 Task: Create in the project TriumphTech in Backlog an issue 'Develop a new tool for automated testing of blockchain applications', assign it to team member softage.1@softage.net and change the status to IN PROGRESS.
Action: Mouse moved to (87, 183)
Screenshot: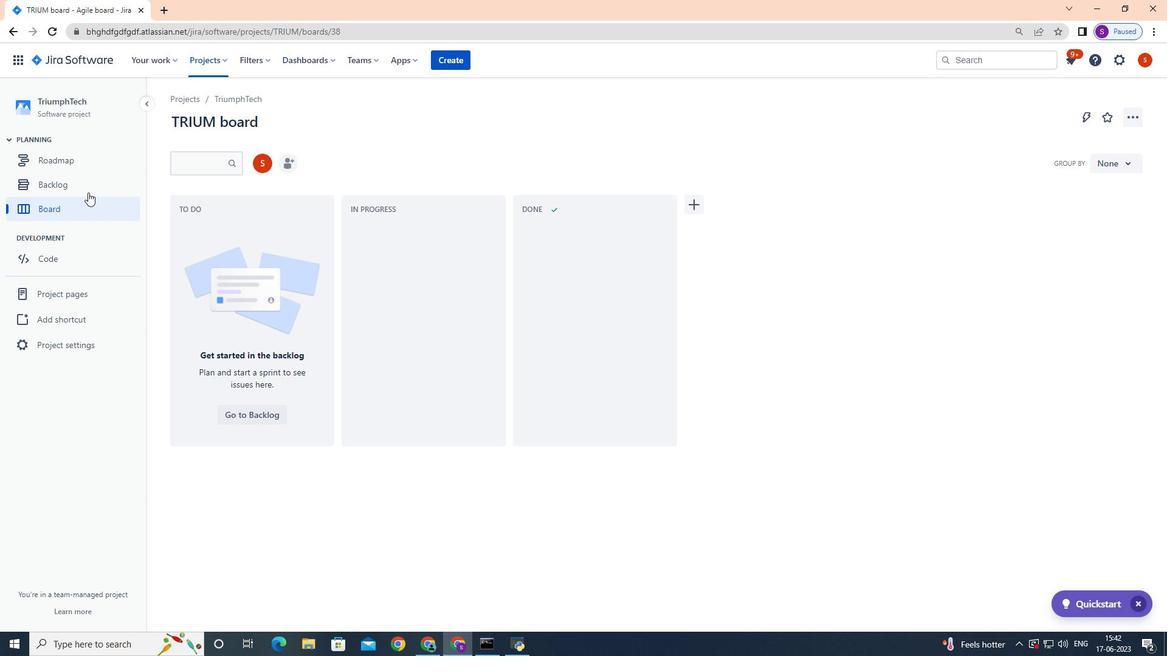 
Action: Mouse pressed left at (87, 183)
Screenshot: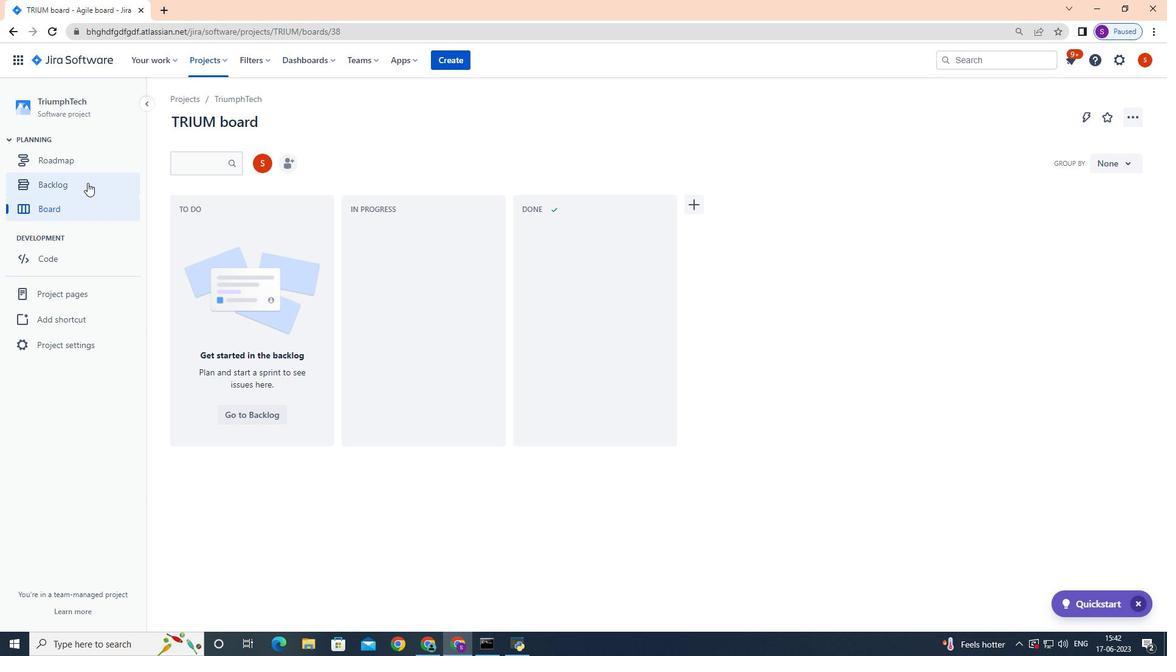 
Action: Mouse moved to (358, 524)
Screenshot: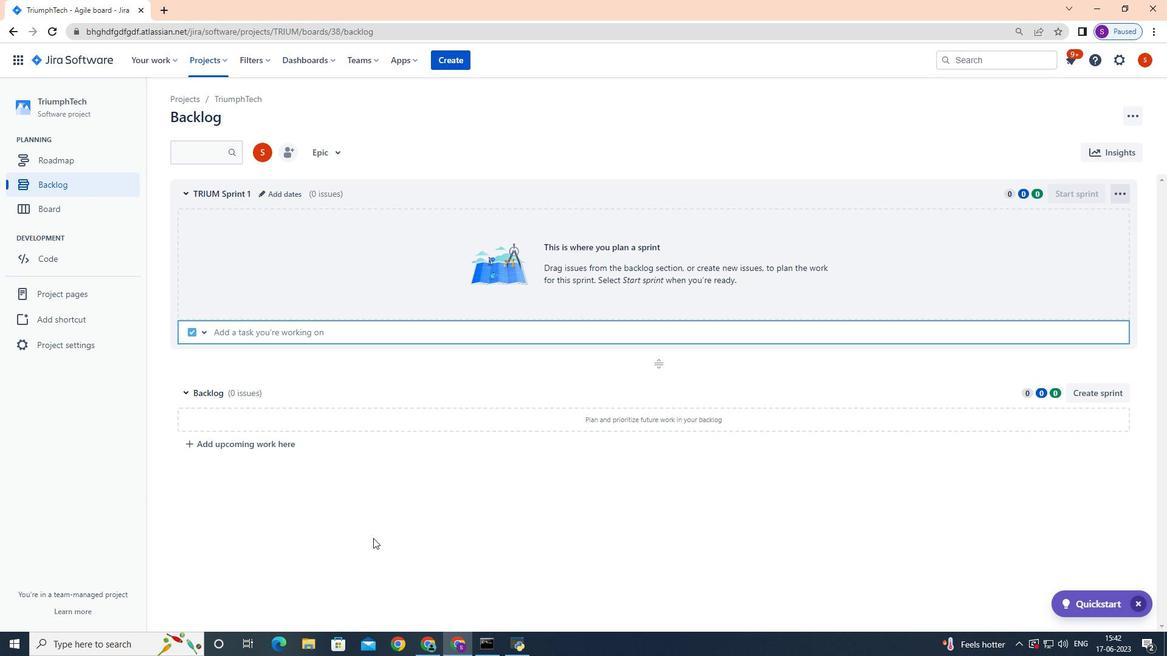 
Action: Mouse pressed left at (358, 524)
Screenshot: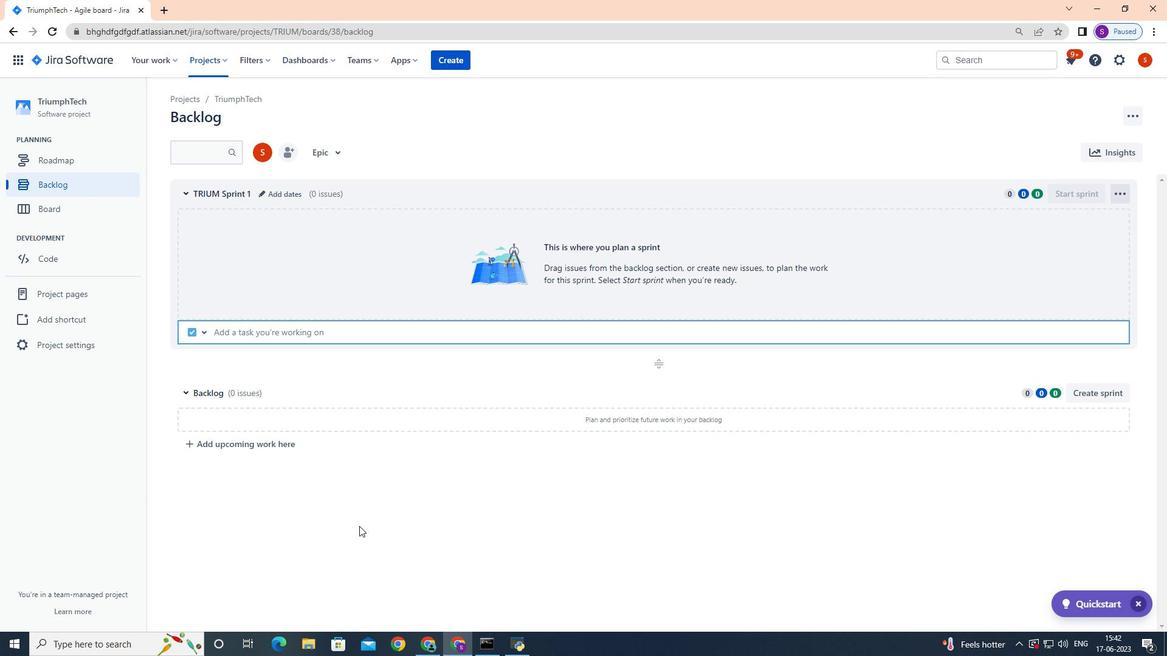 
Action: Mouse moved to (237, 331)
Screenshot: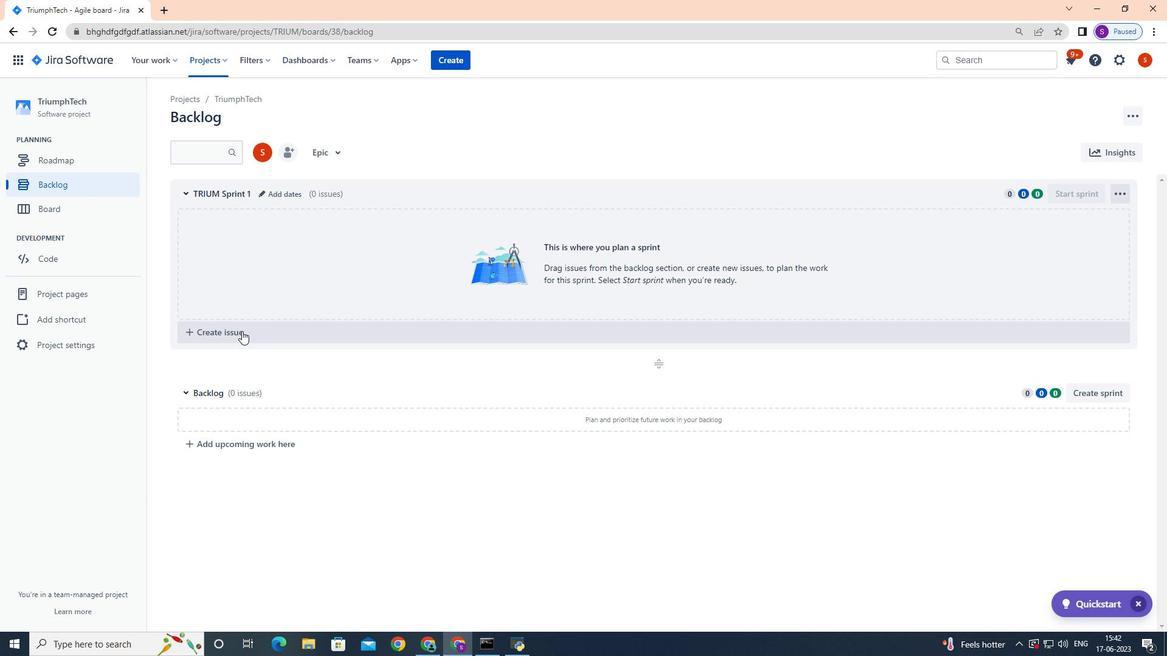 
Action: Mouse pressed left at (237, 331)
Screenshot: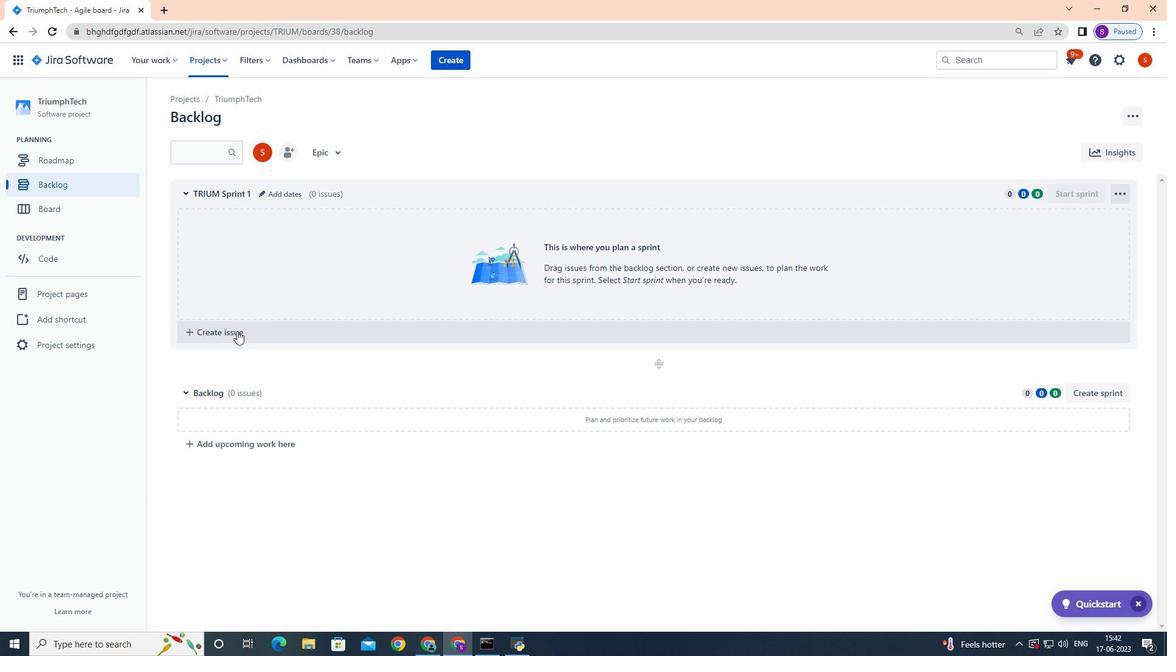 
Action: Key pressed <Key.shift>Develop<Key.space>a<Key.space>new<Key.space>tool<Key.space>for<Key.space>automated<Key.space>testing<Key.space>of<Key.space>blockchain<Key.space>application<Key.enter>
Screenshot: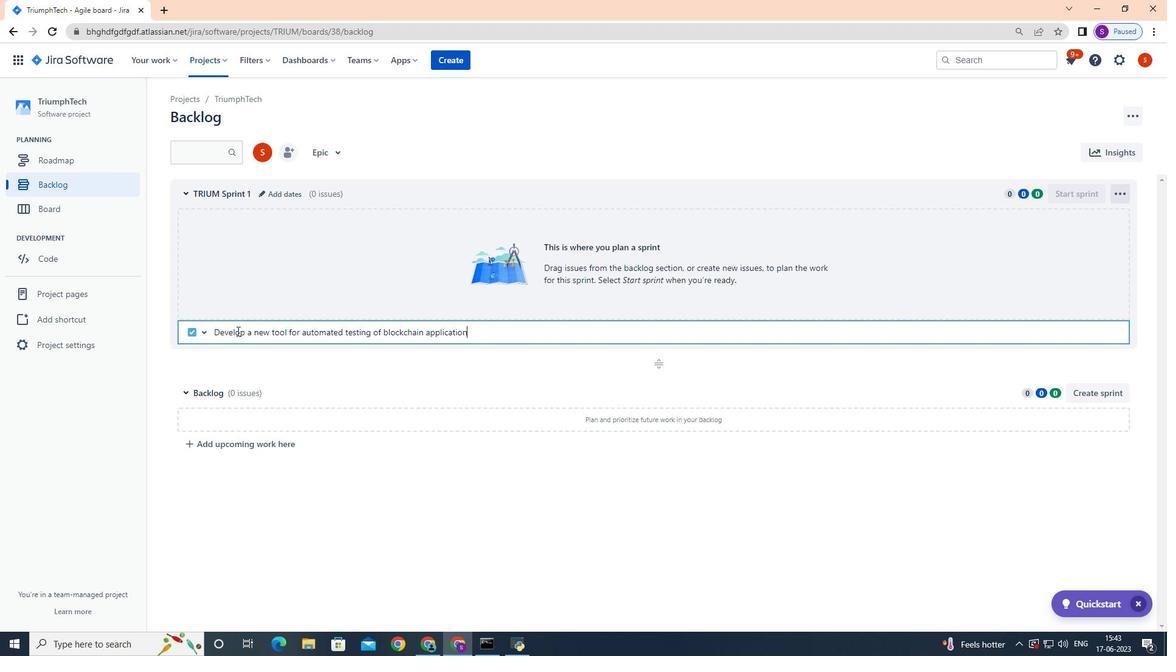 
Action: Mouse moved to (1093, 217)
Screenshot: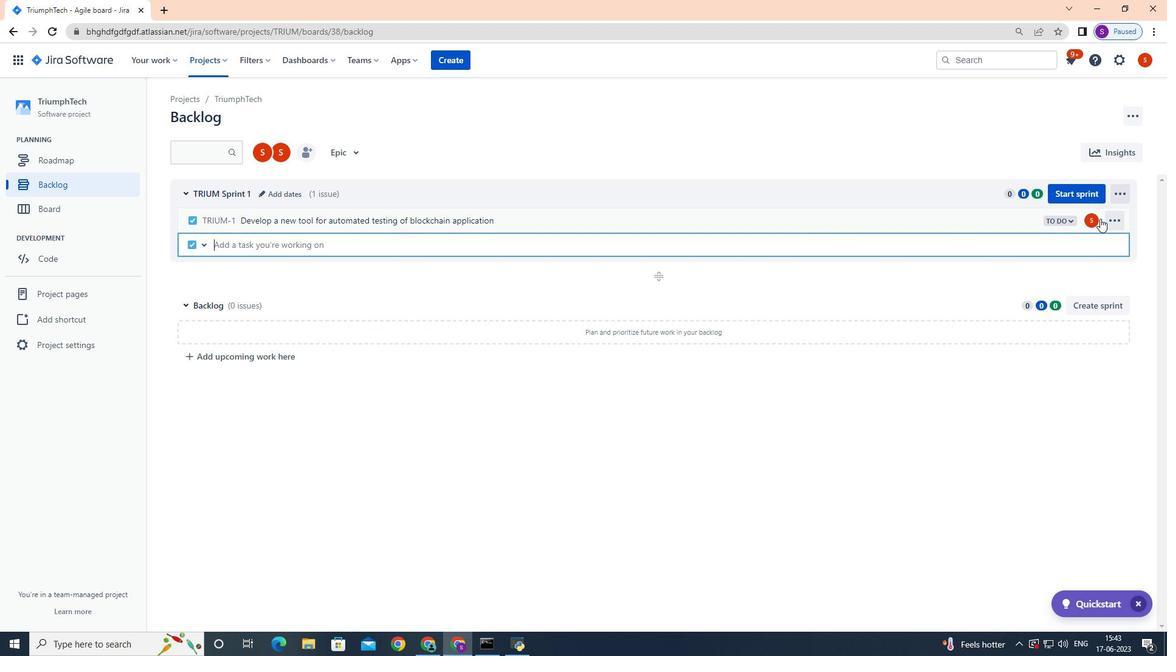 
Action: Mouse pressed left at (1093, 217)
Screenshot: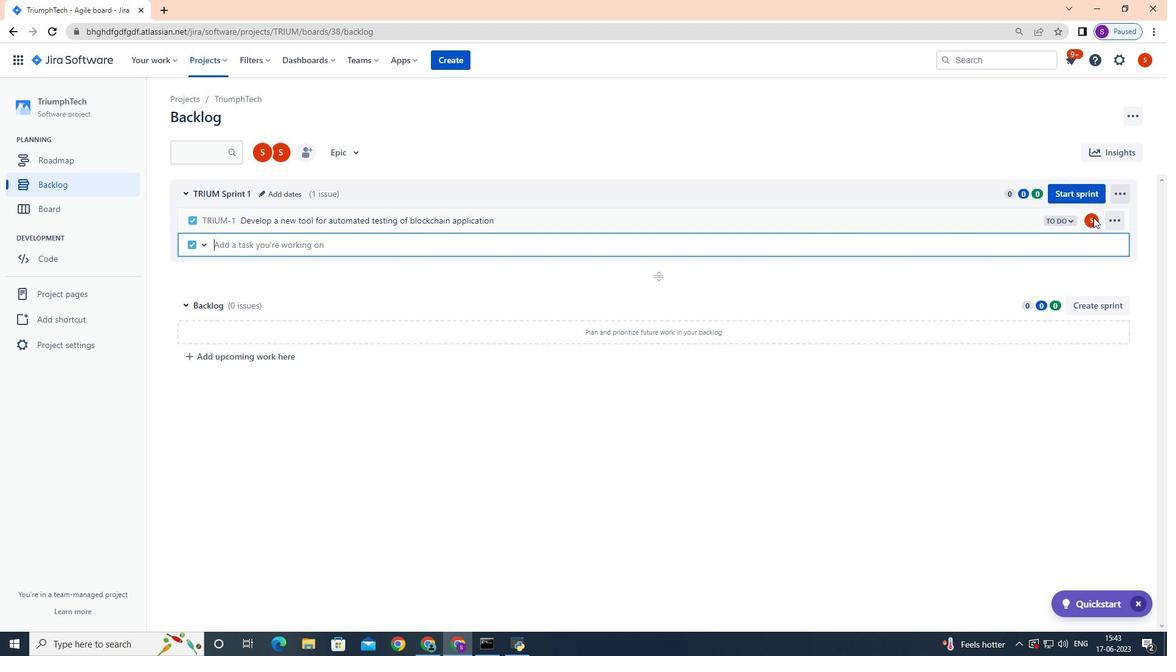 
Action: Mouse moved to (1093, 217)
Screenshot: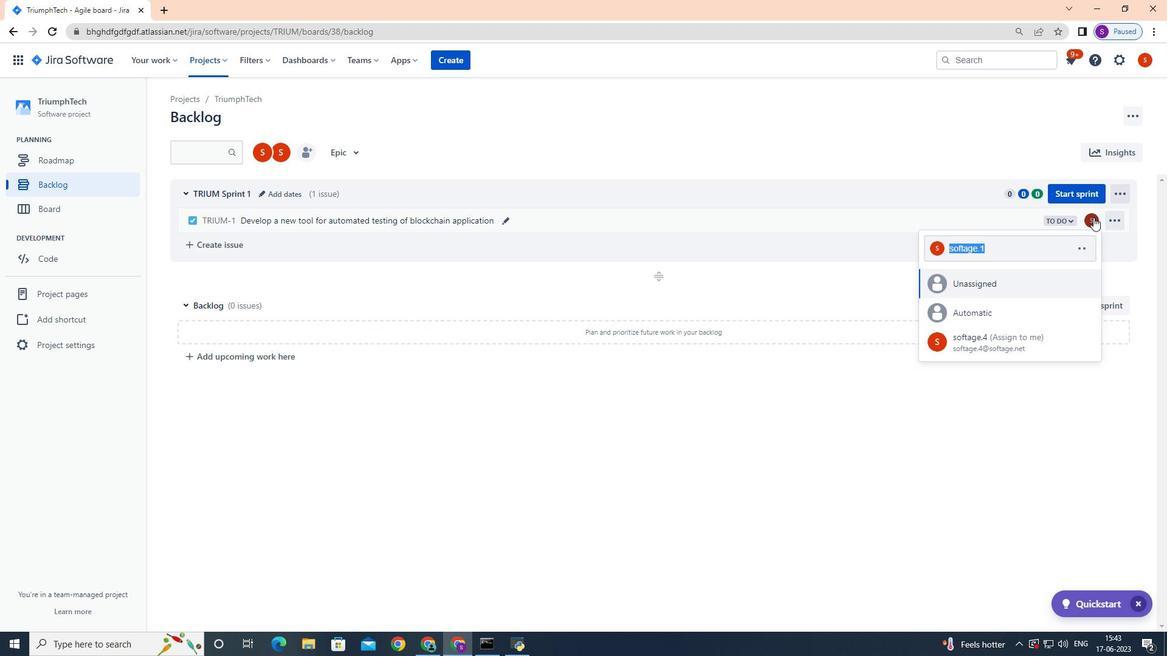 
Action: Key pressed softage.1
Screenshot: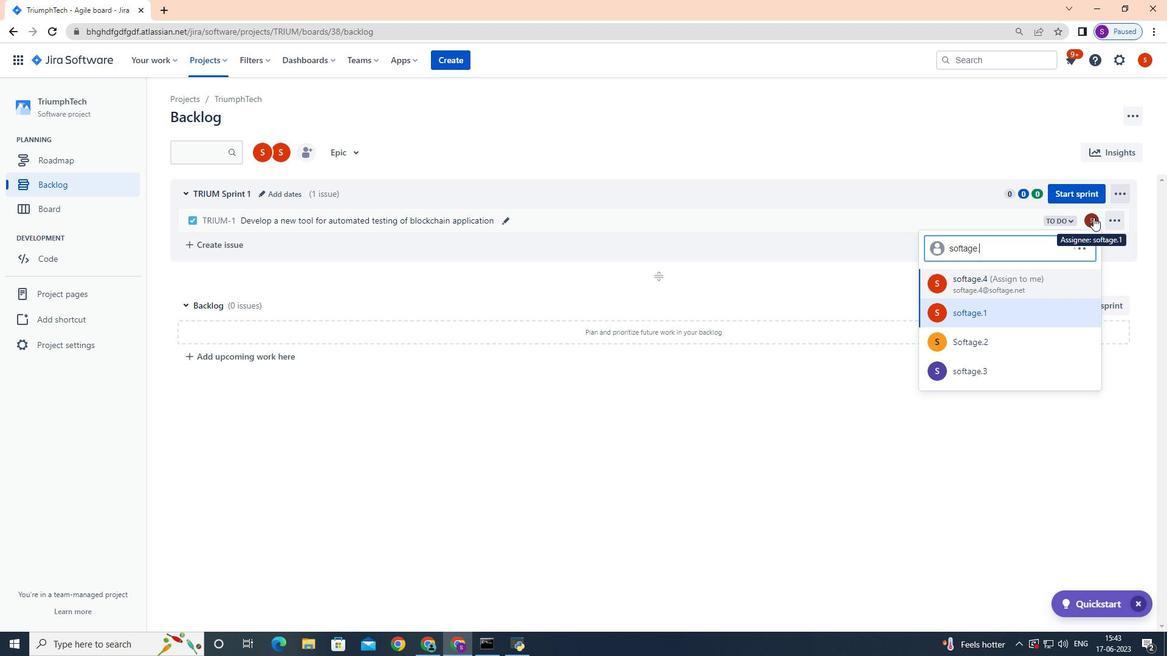 
Action: Mouse moved to (999, 311)
Screenshot: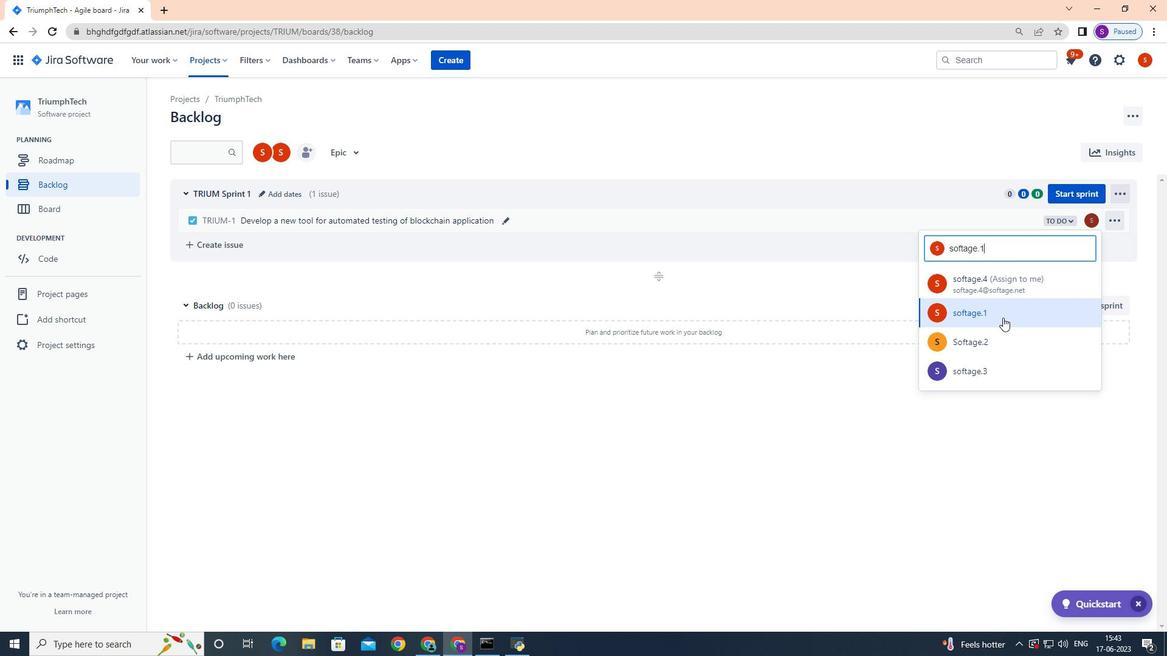 
Action: Mouse pressed left at (999, 311)
Screenshot: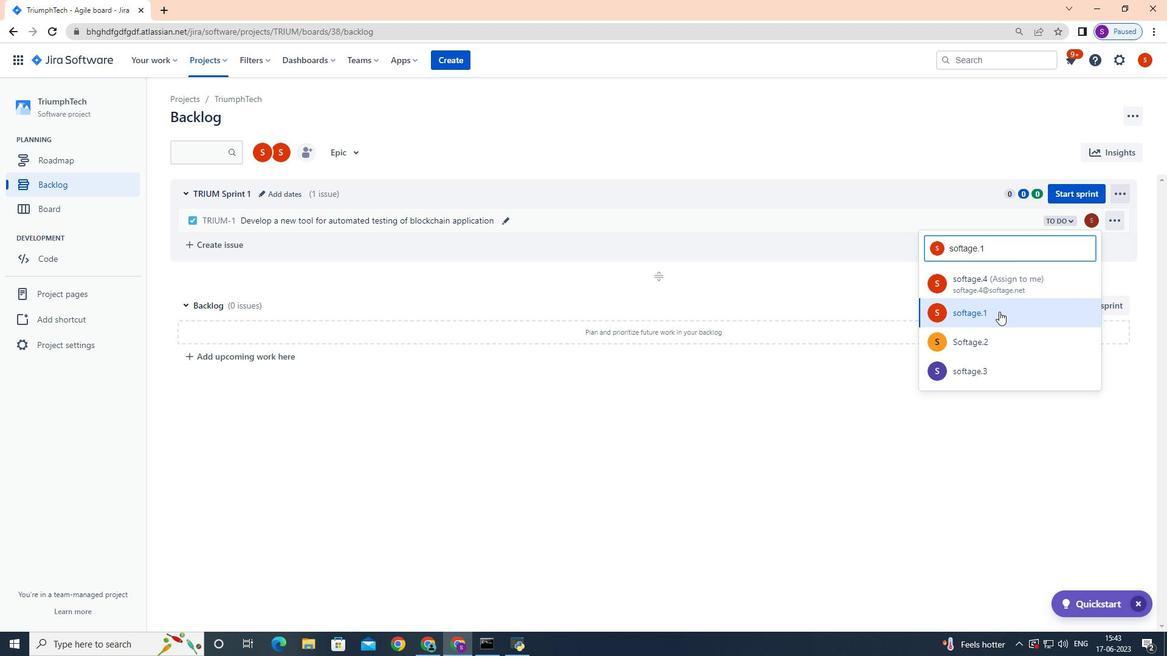 
Action: Mouse moved to (1073, 218)
Screenshot: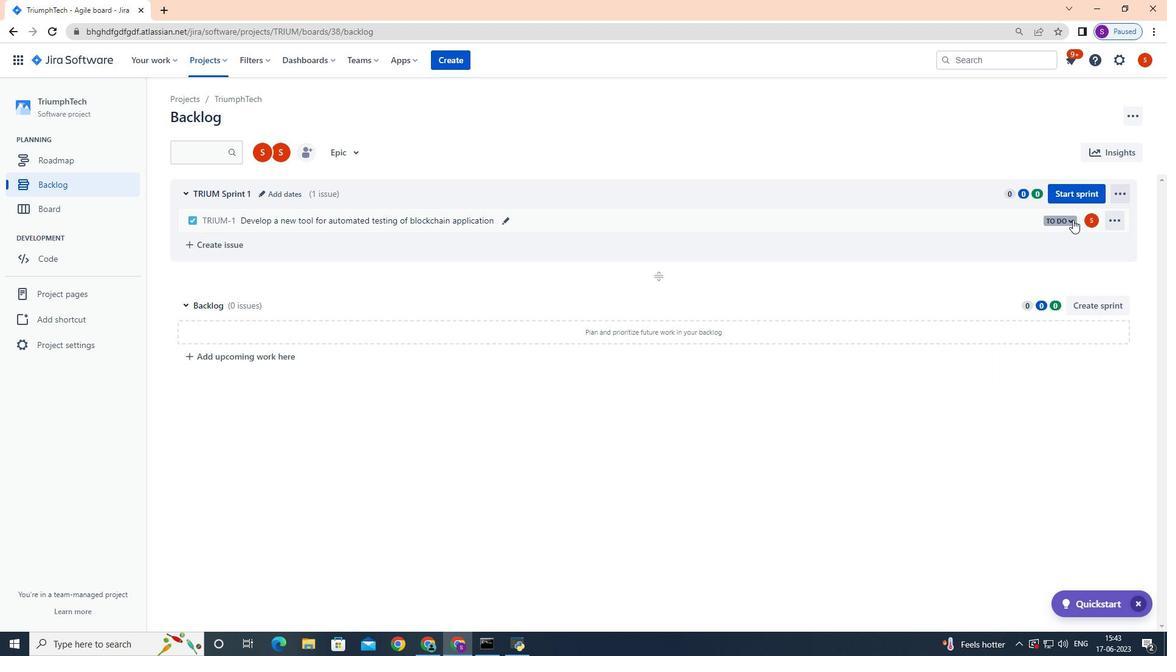
Action: Mouse pressed left at (1073, 218)
Screenshot: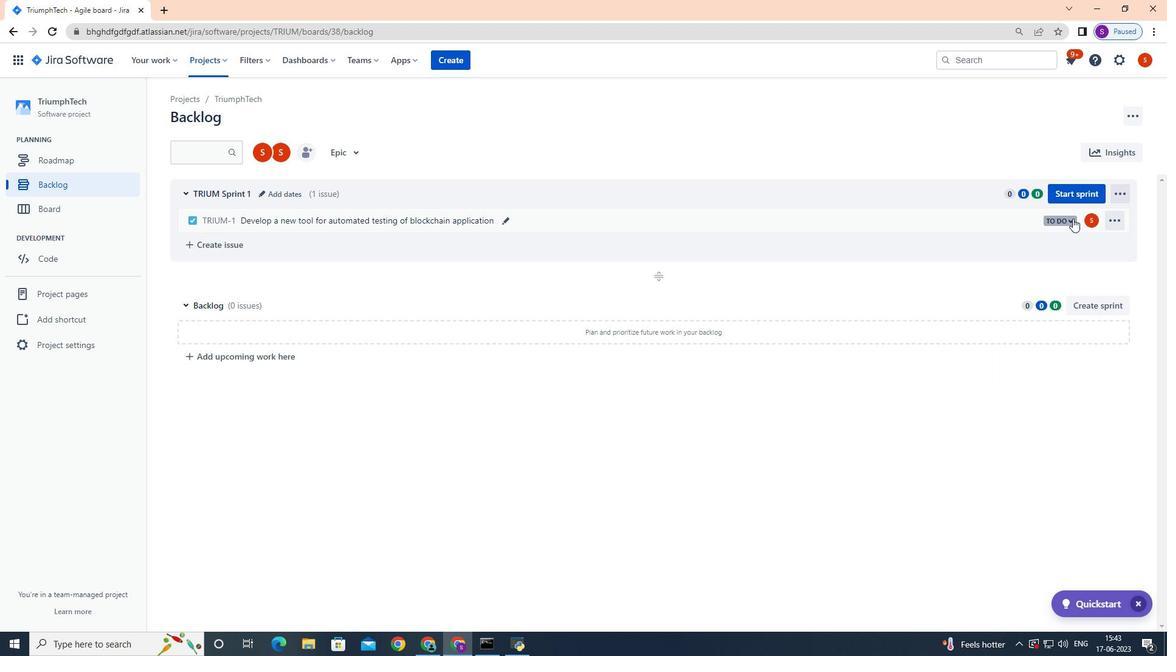 
Action: Mouse moved to (986, 245)
Screenshot: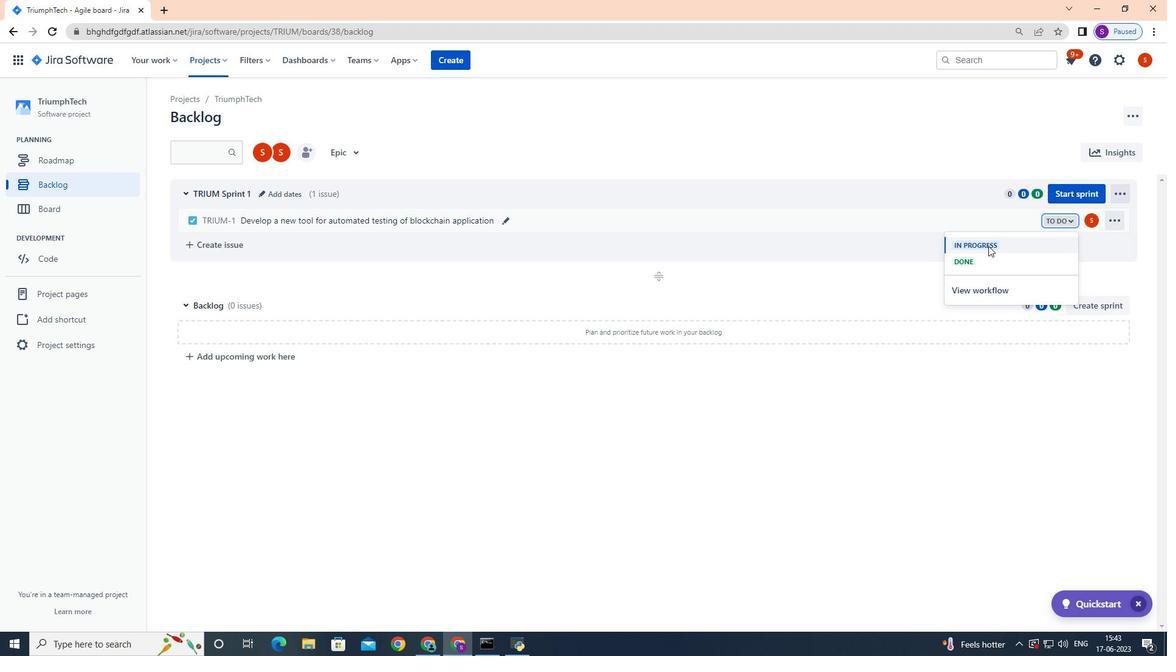 
Action: Mouse pressed left at (986, 245)
Screenshot: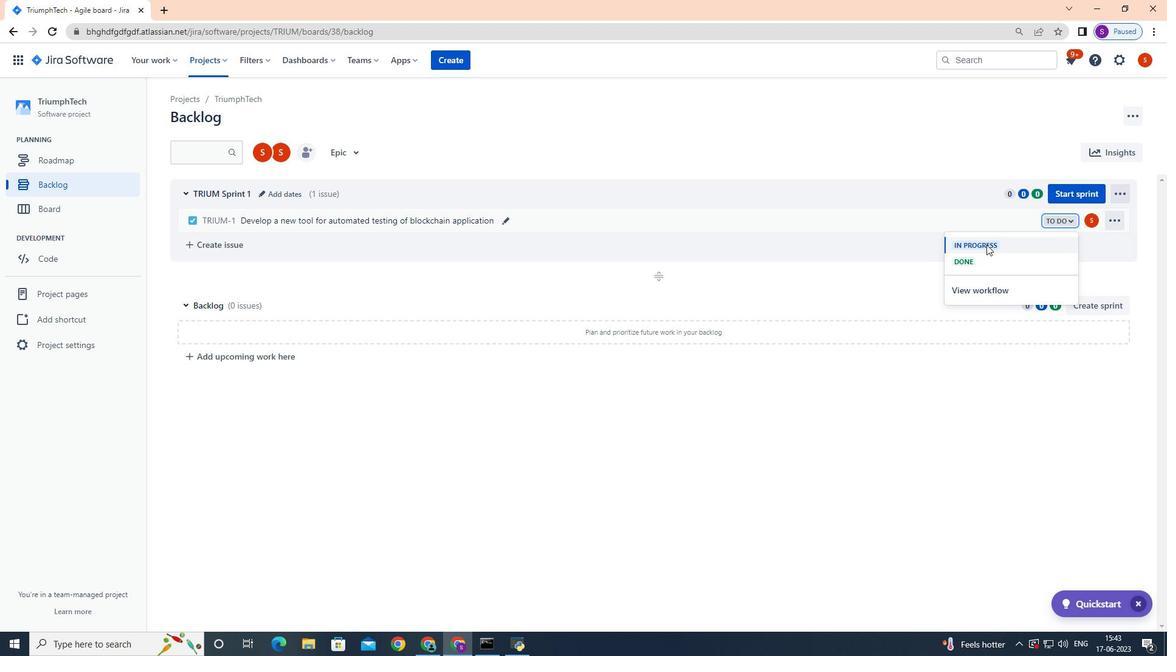 
Action: Mouse moved to (949, 371)
Screenshot: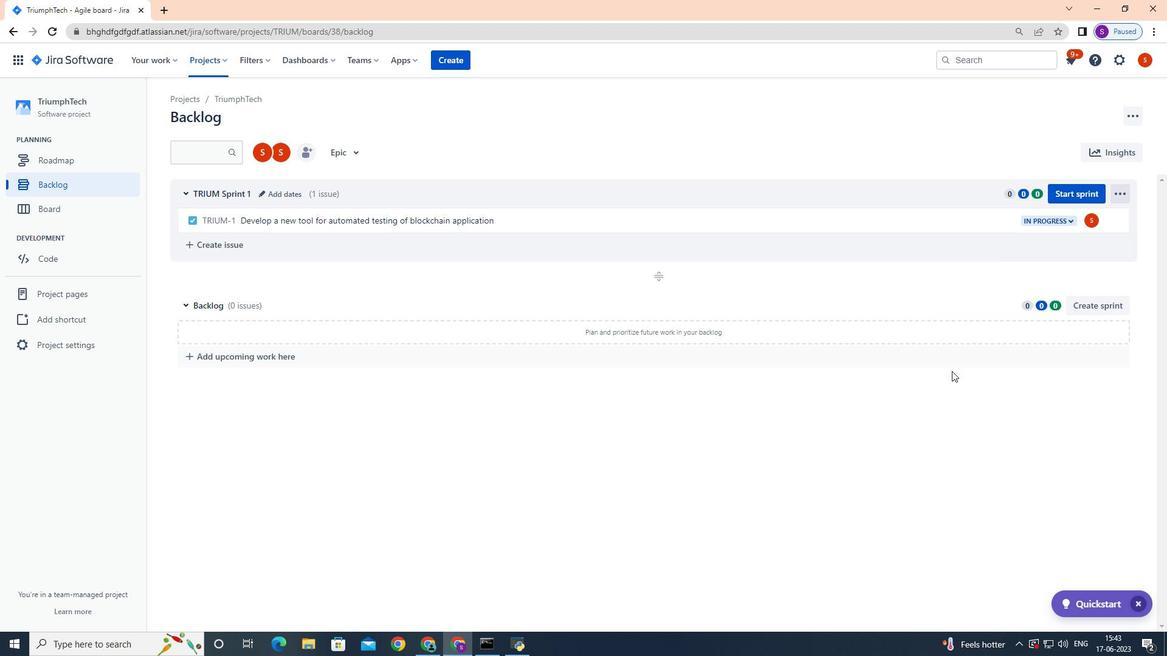 
